 Task: Change  the formatting of the data  Which is Greater than 10 in conditional formating, put the option 'Green Fill with Dark Green Text. . 'In the sheet   Powerhouse Sales log   book
Action: Mouse moved to (332, 312)
Screenshot: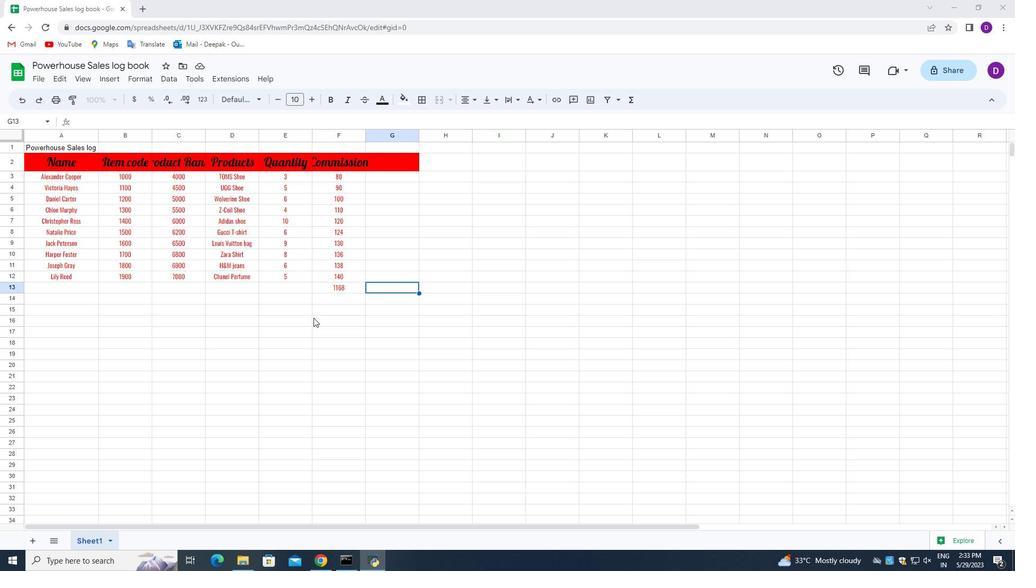 
Action: Mouse scrolled (332, 313) with delta (0, 0)
Screenshot: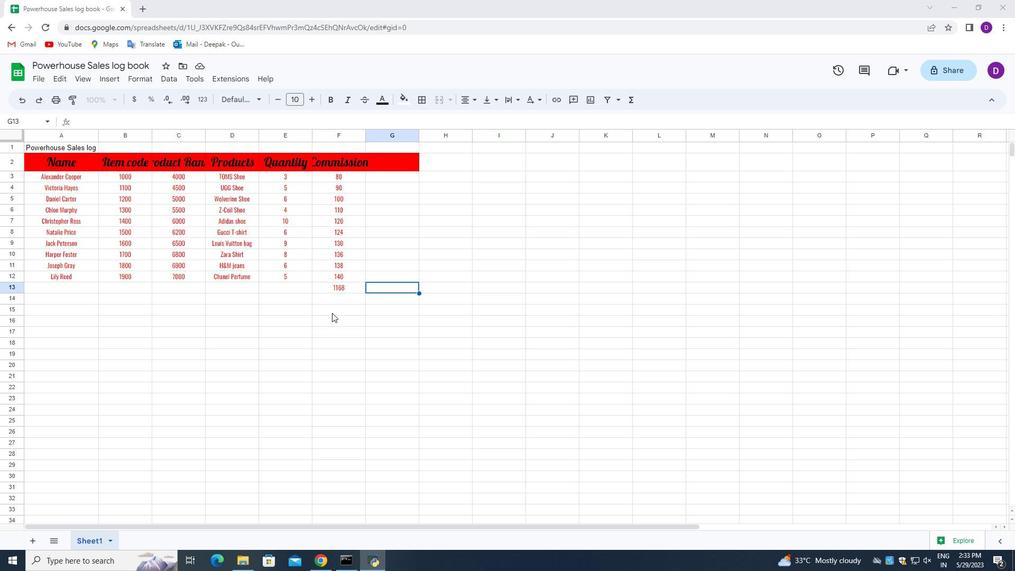 
Action: Mouse scrolled (332, 313) with delta (0, 0)
Screenshot: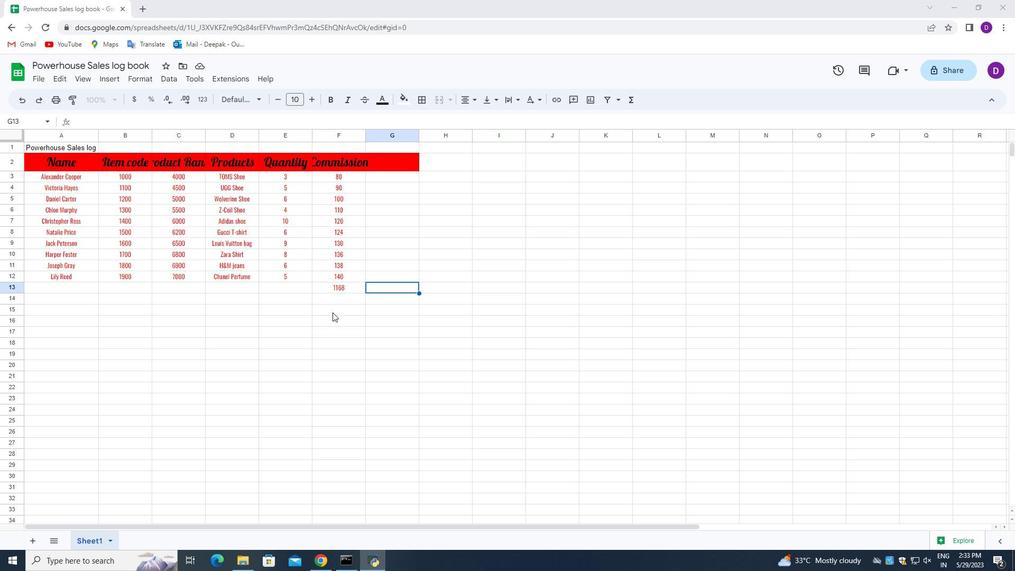 
Action: Mouse scrolled (332, 313) with delta (0, 0)
Screenshot: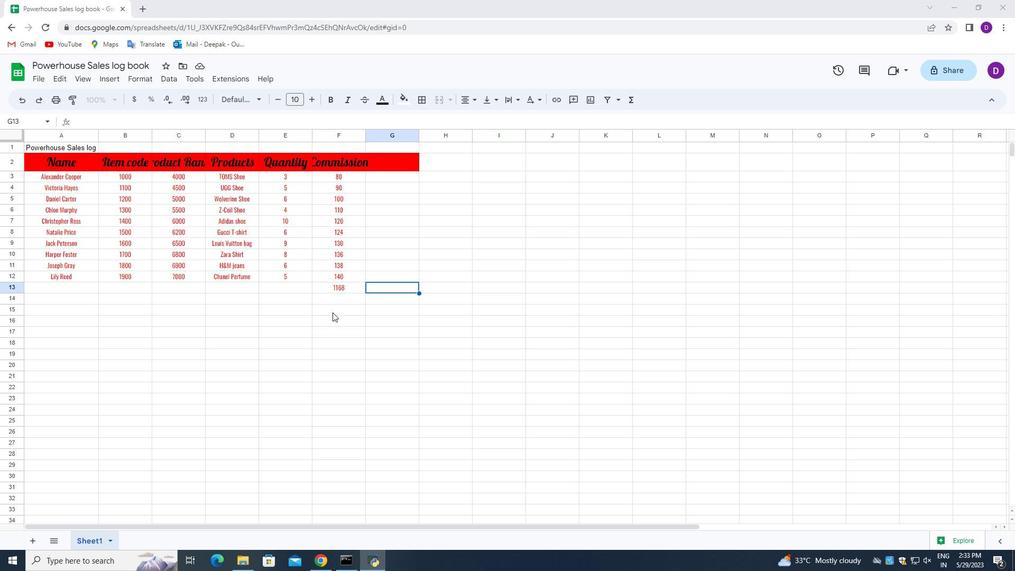 
Action: Mouse moved to (31, 159)
Screenshot: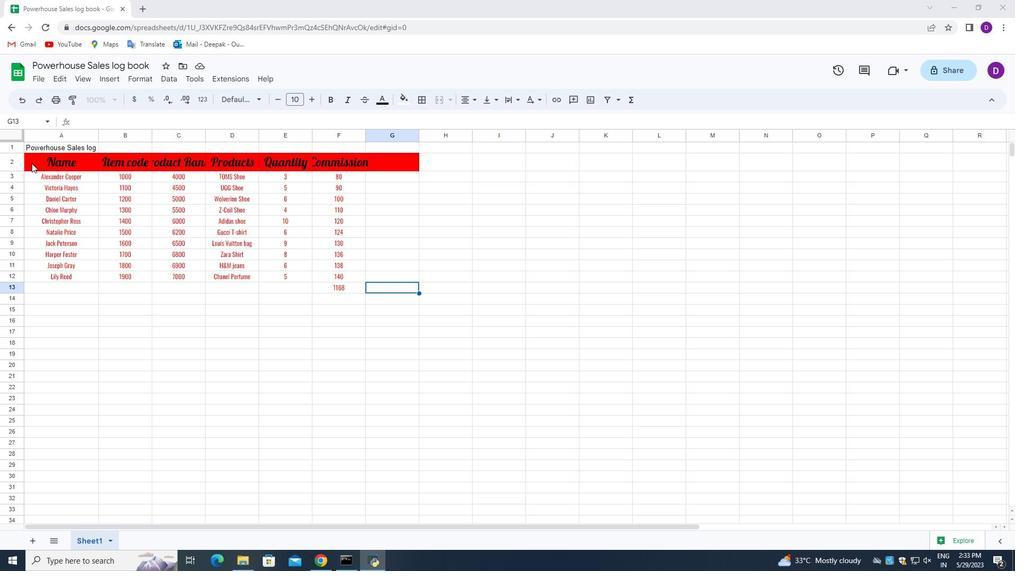 
Action: Mouse pressed left at (31, 159)
Screenshot: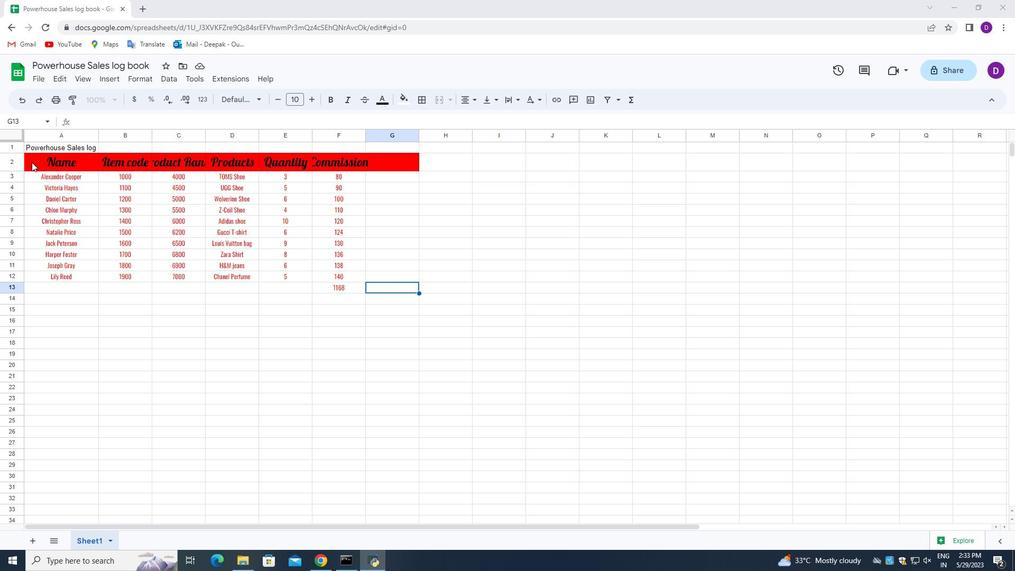 
Action: Mouse moved to (298, 252)
Screenshot: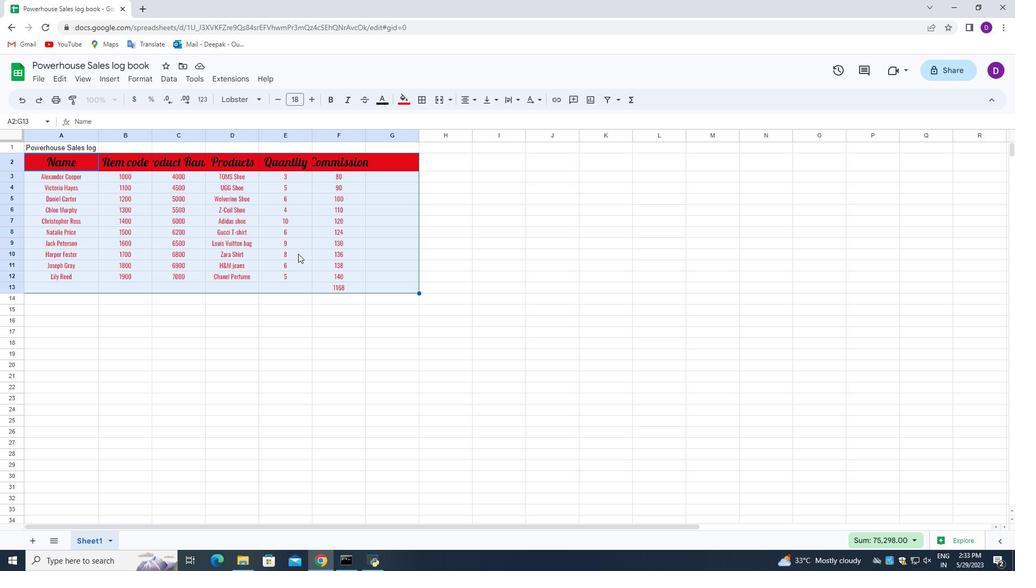 
Action: Mouse scrolled (298, 253) with delta (0, 0)
Screenshot: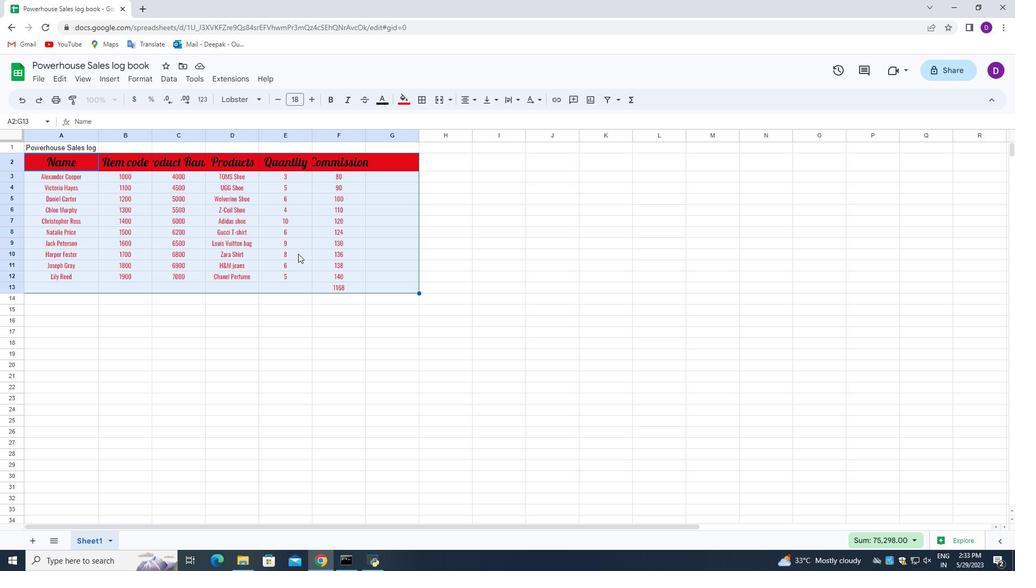 
Action: Mouse scrolled (298, 252) with delta (0, 0)
Screenshot: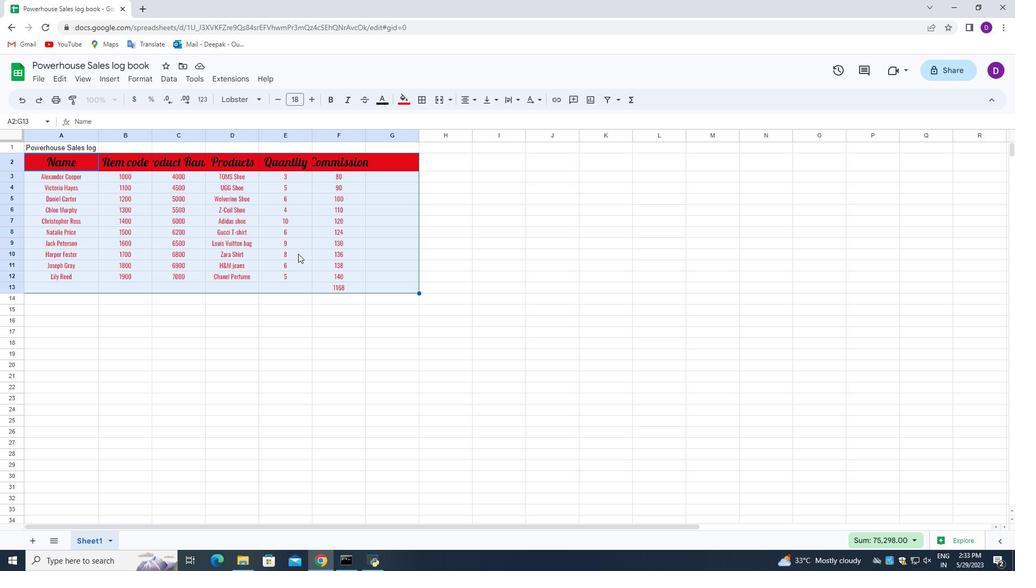 
Action: Mouse scrolled (298, 252) with delta (0, 0)
Screenshot: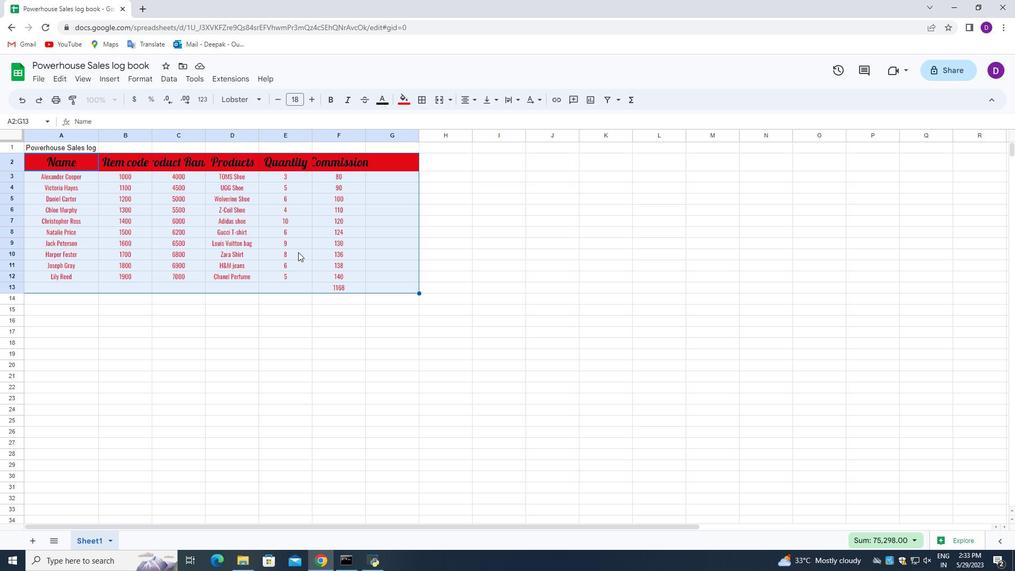 
Action: Mouse moved to (137, 78)
Screenshot: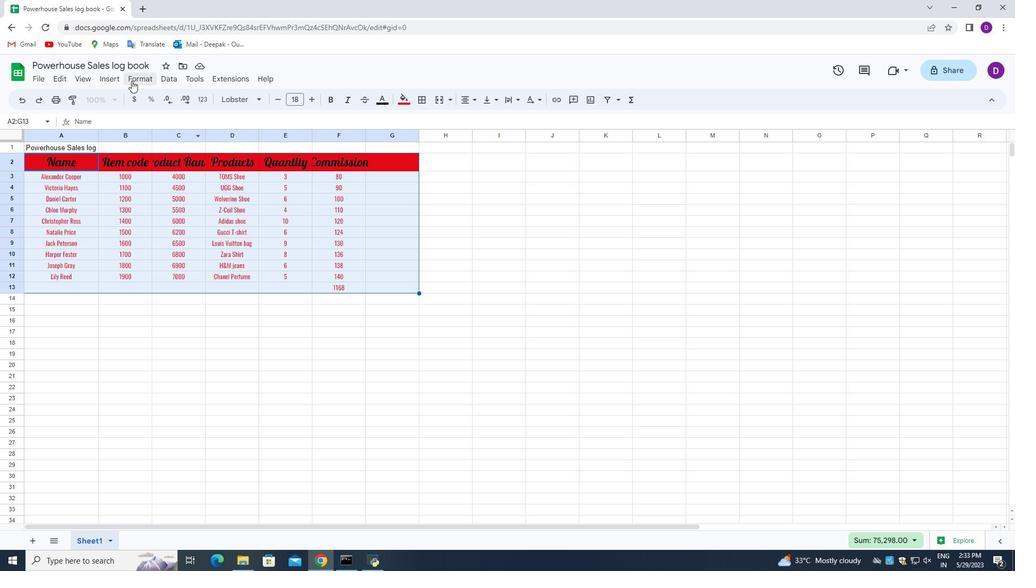 
Action: Mouse pressed left at (137, 78)
Screenshot: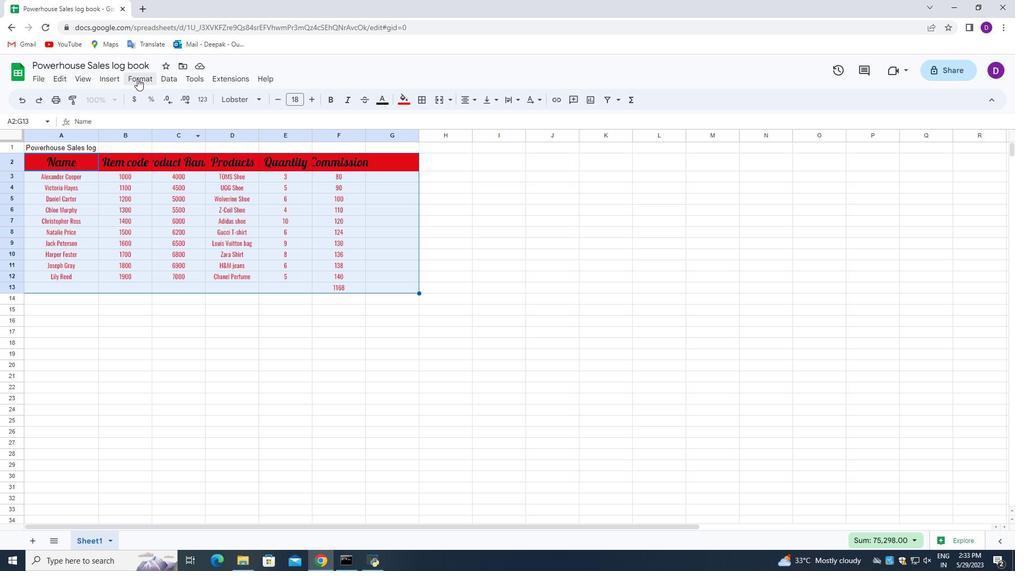 
Action: Mouse moved to (193, 259)
Screenshot: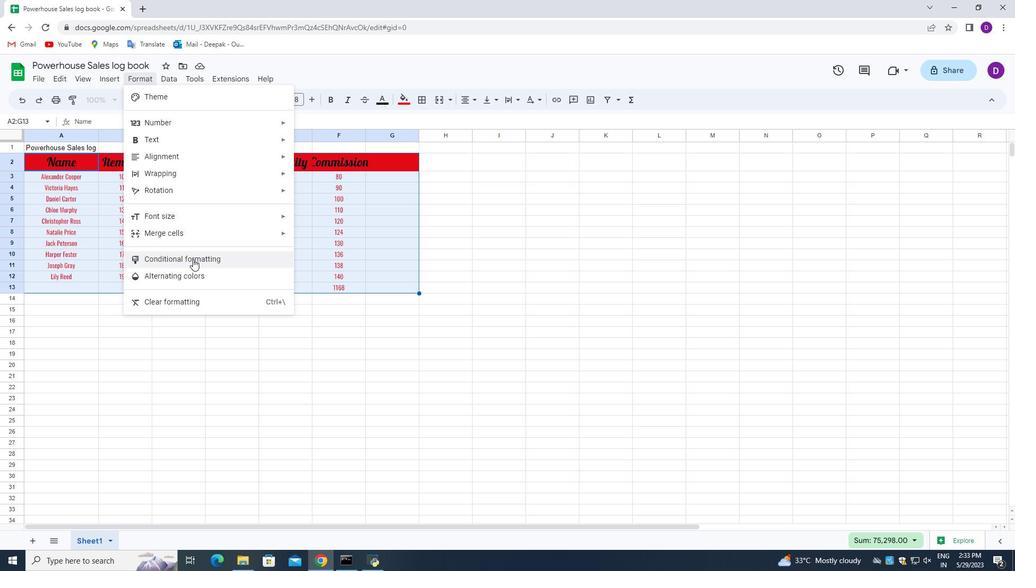 
Action: Mouse pressed left at (193, 259)
Screenshot: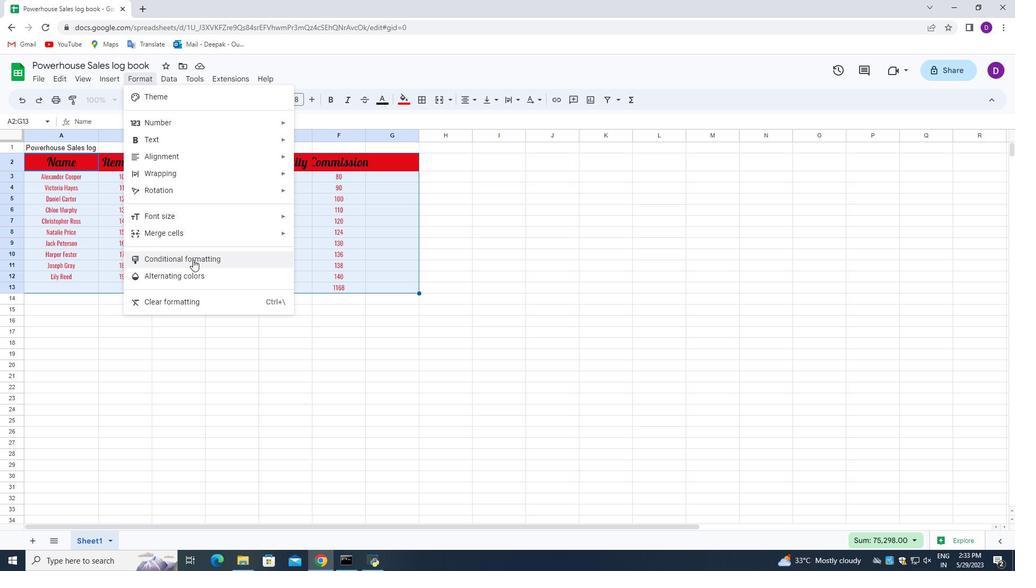 
Action: Mouse moved to (937, 243)
Screenshot: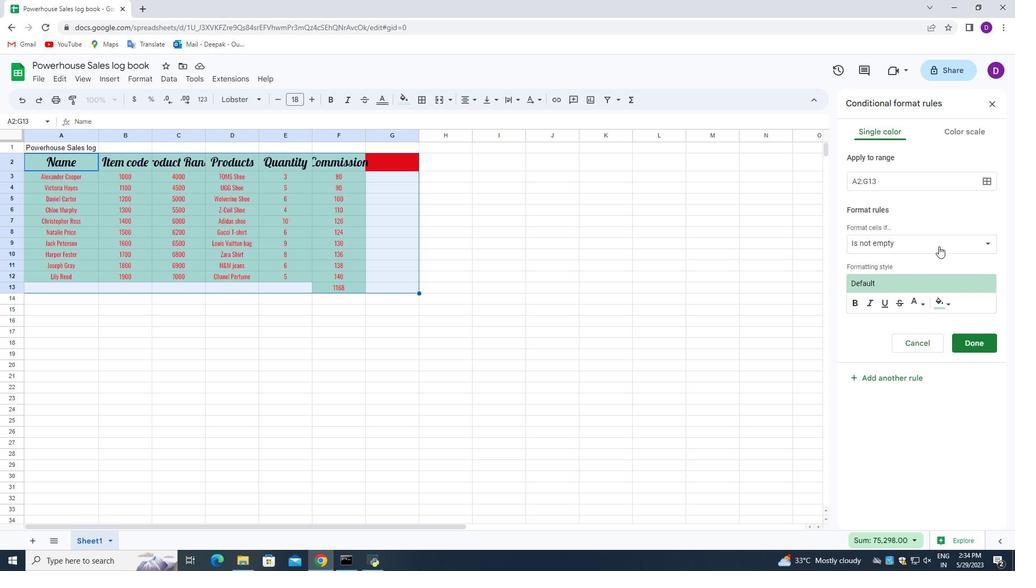 
Action: Mouse pressed left at (937, 243)
Screenshot: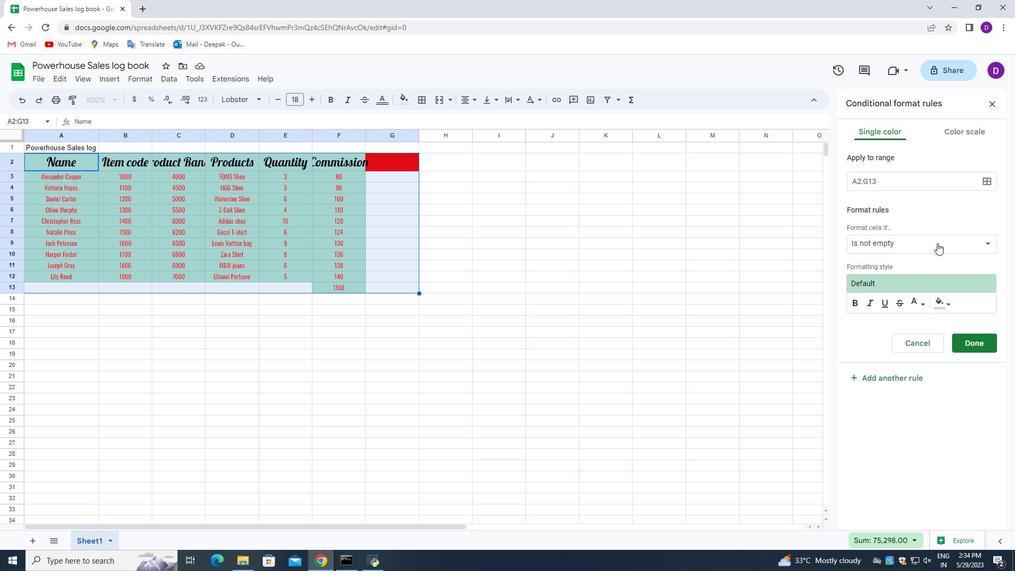 
Action: Mouse moved to (907, 409)
Screenshot: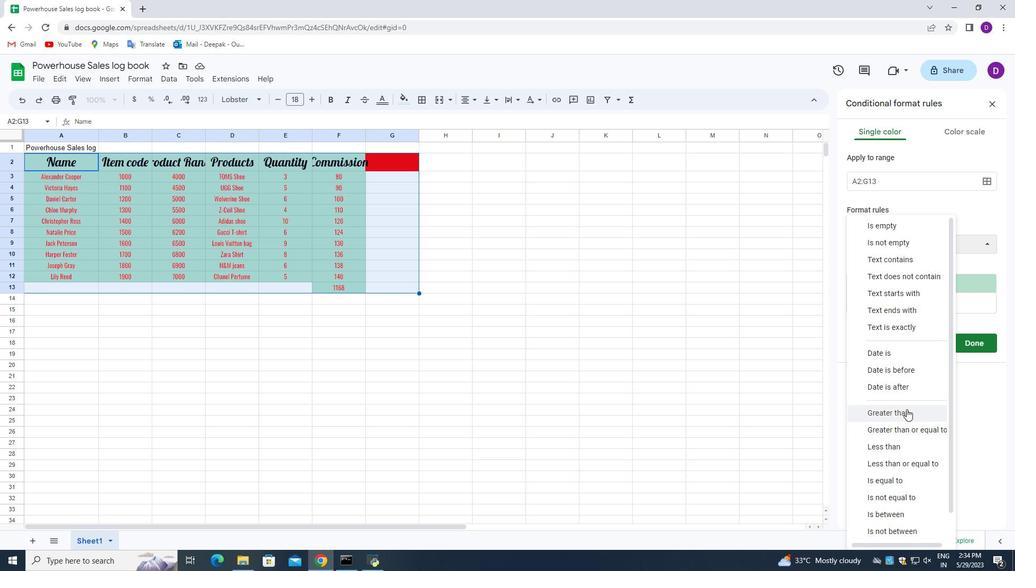 
Action: Mouse pressed left at (907, 409)
Screenshot: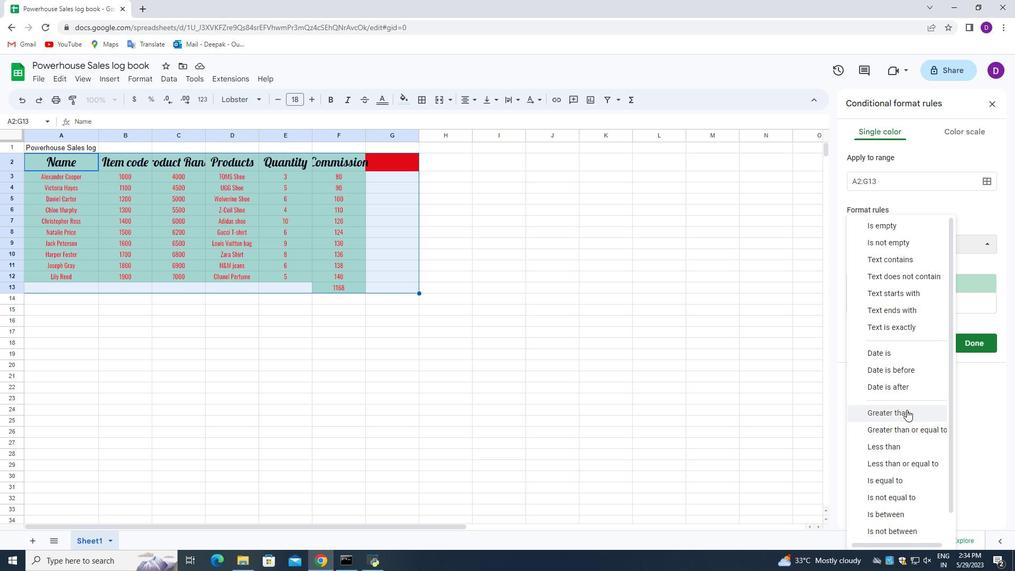 
Action: Mouse moved to (884, 267)
Screenshot: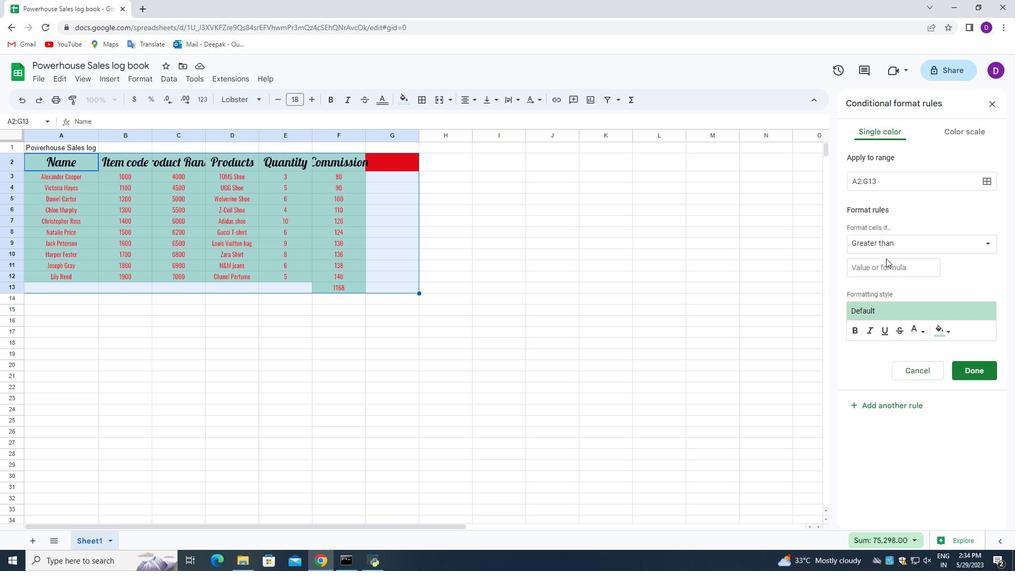
Action: Mouse pressed left at (884, 267)
Screenshot: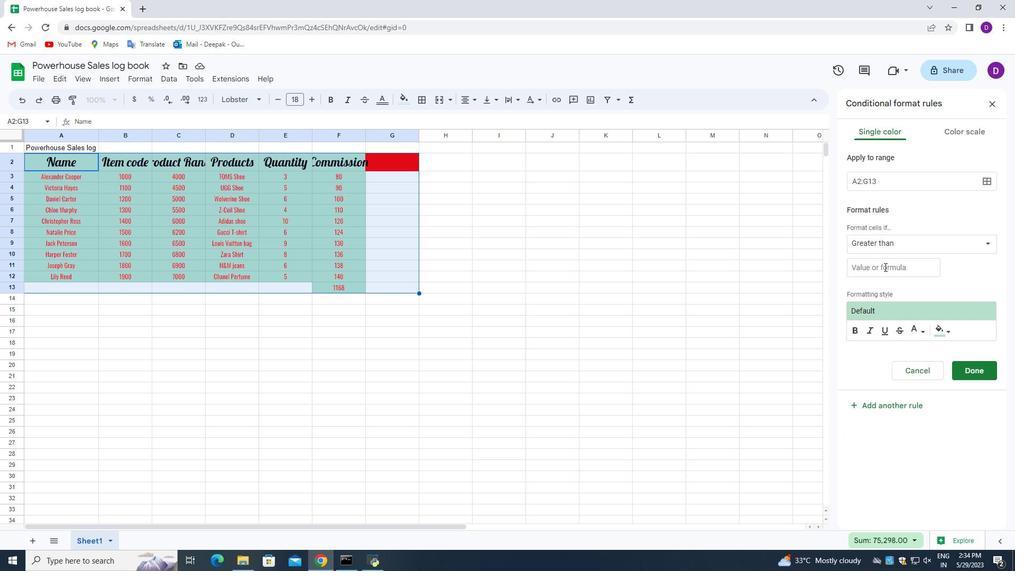
Action: Mouse moved to (438, 241)
Screenshot: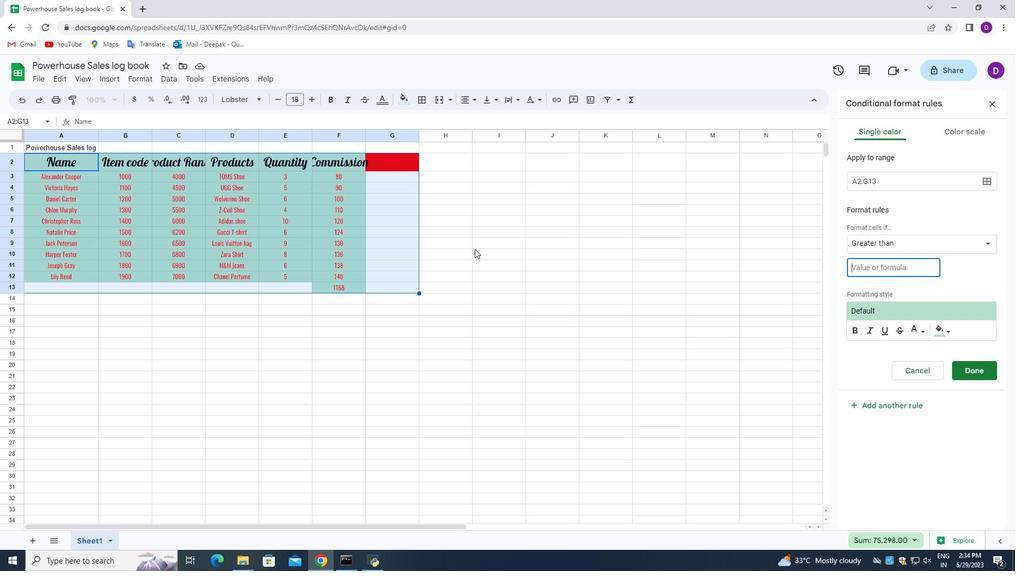
Action: Mouse pressed left at (438, 241)
Screenshot: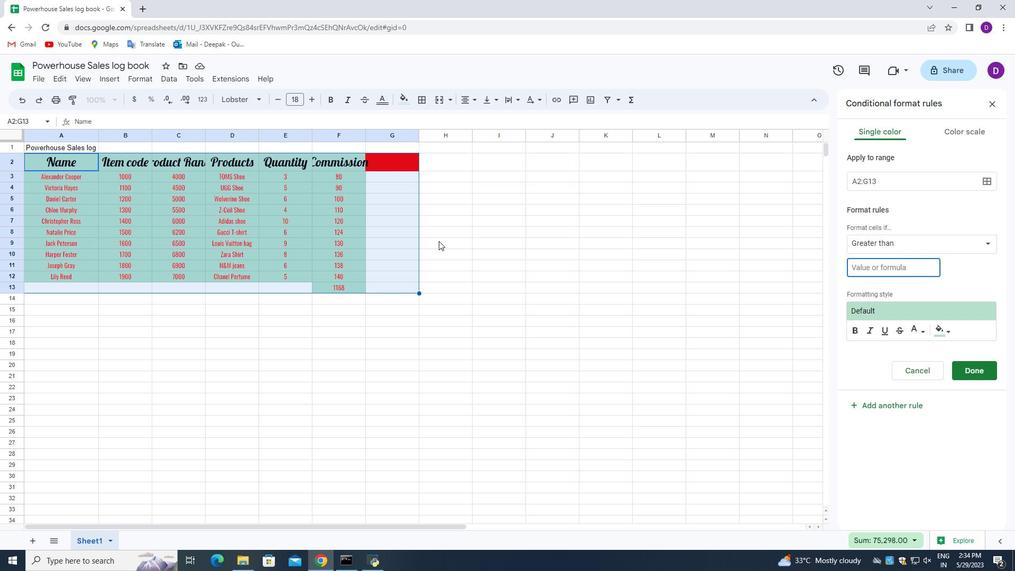 
Action: Mouse moved to (326, 174)
Screenshot: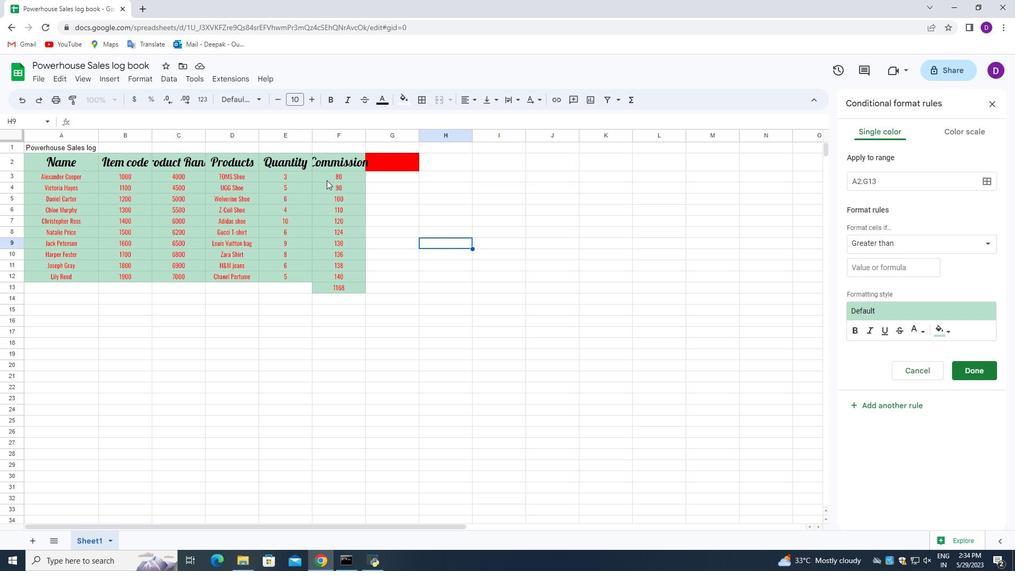 
Action: Key pressed ctrl+Z
Screenshot: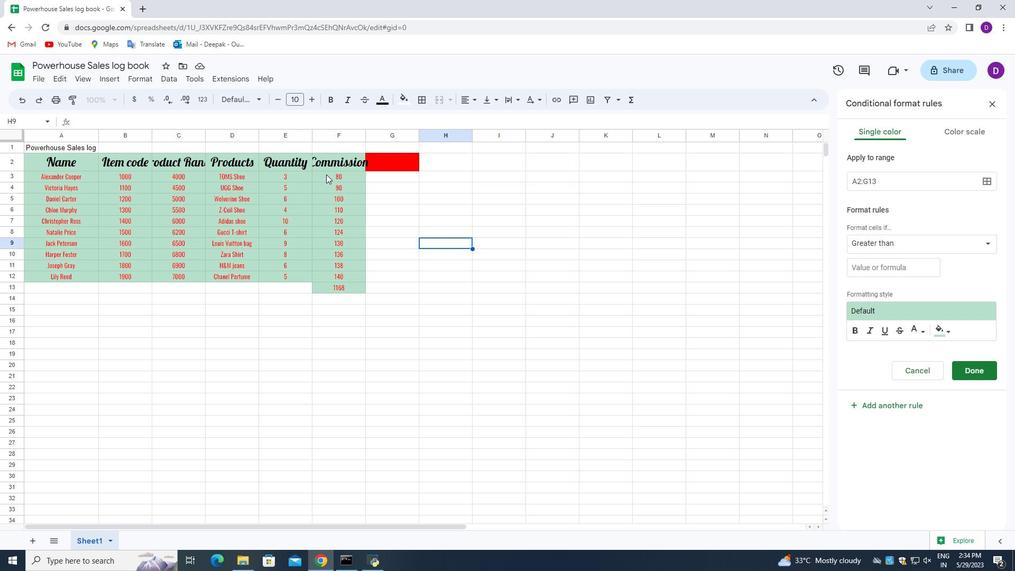 
Action: Mouse moved to (487, 219)
Screenshot: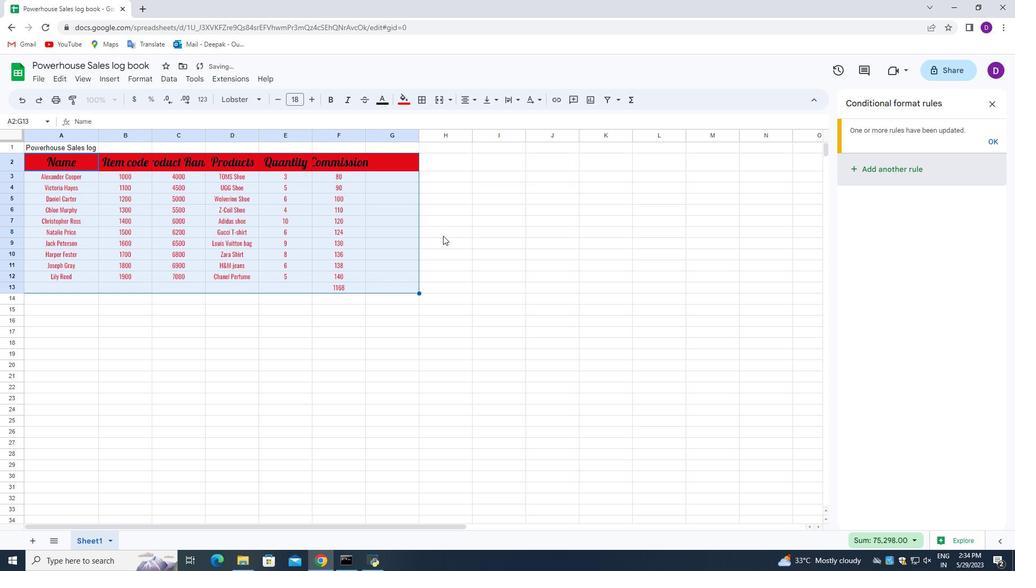 
Action: Mouse pressed left at (487, 219)
Screenshot: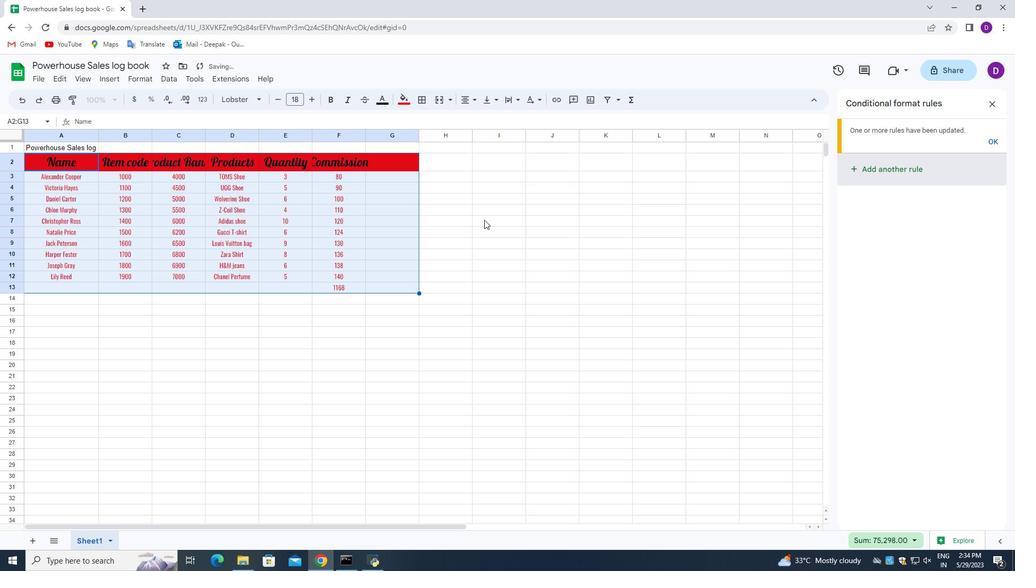 
Action: Mouse moved to (324, 175)
Screenshot: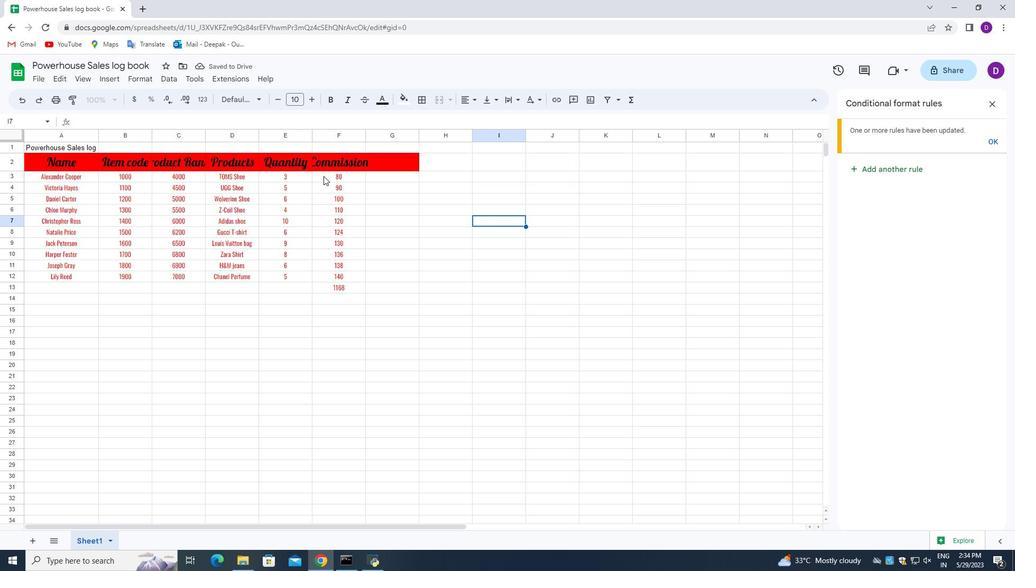 
Action: Mouse pressed left at (324, 175)
Screenshot: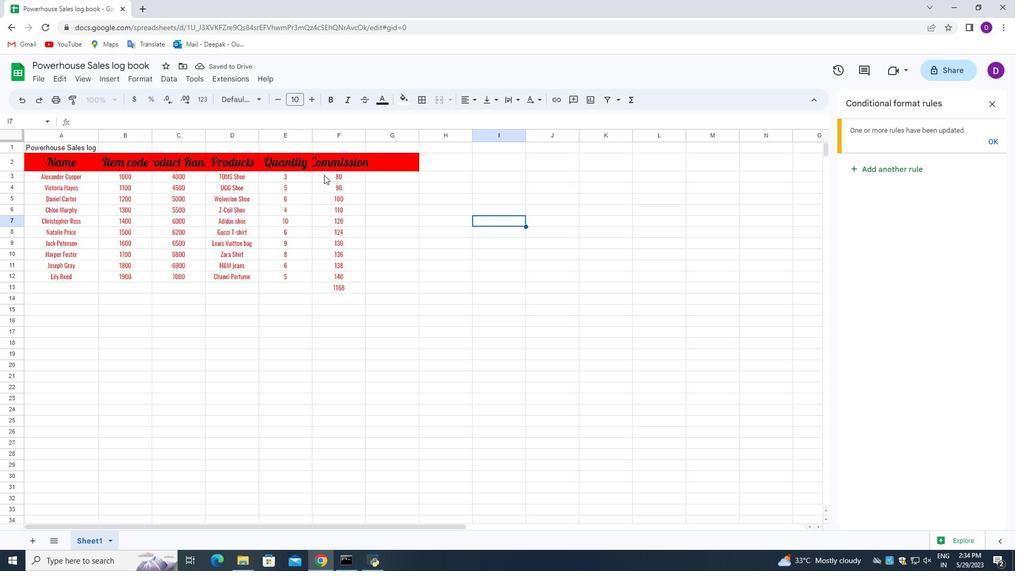 
Action: Mouse moved to (141, 80)
Screenshot: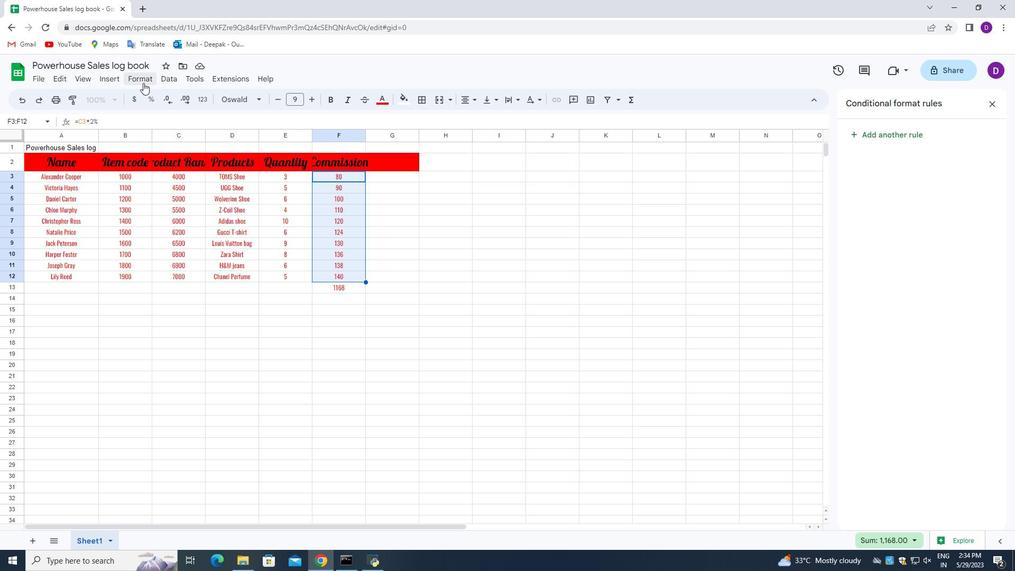 
Action: Mouse pressed left at (141, 80)
Screenshot: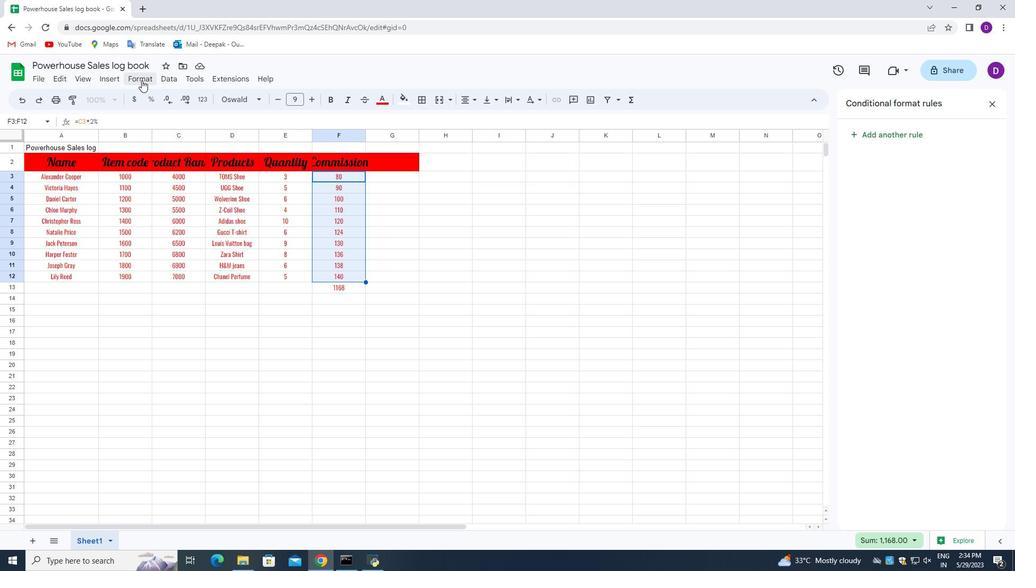 
Action: Mouse moved to (179, 261)
Screenshot: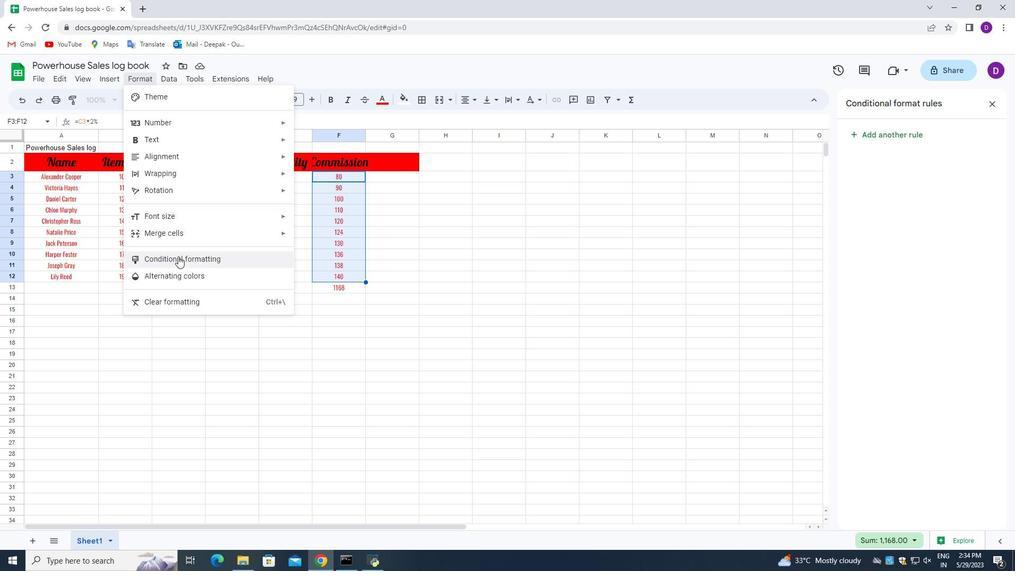 
Action: Mouse pressed left at (179, 261)
Screenshot: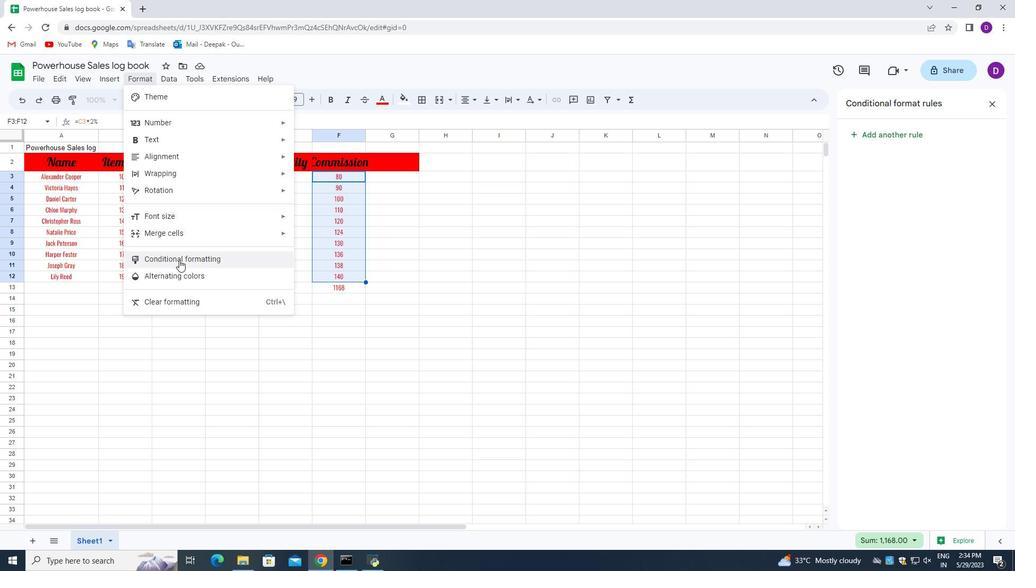 
Action: Mouse moved to (914, 247)
Screenshot: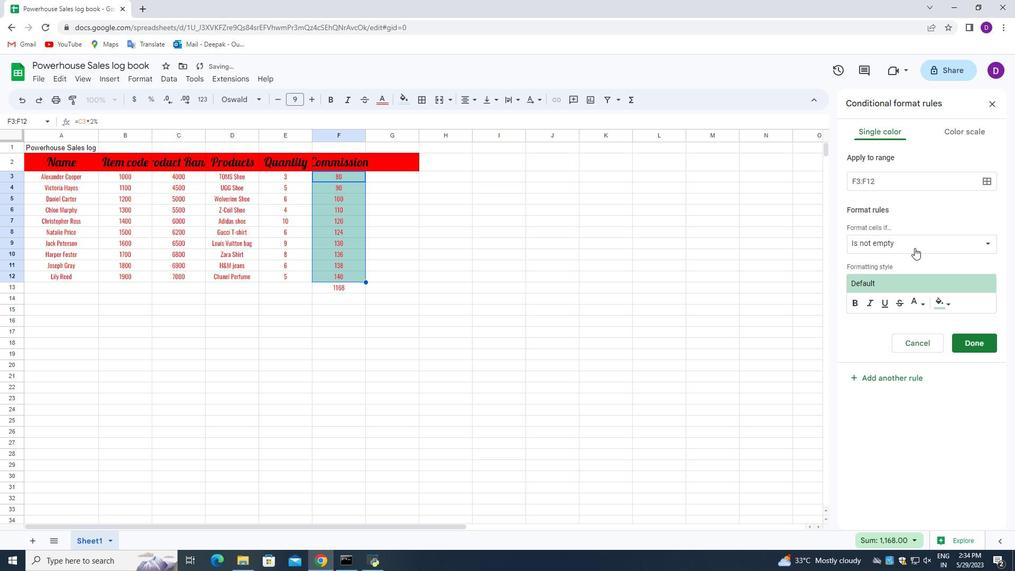 
Action: Mouse pressed left at (914, 247)
Screenshot: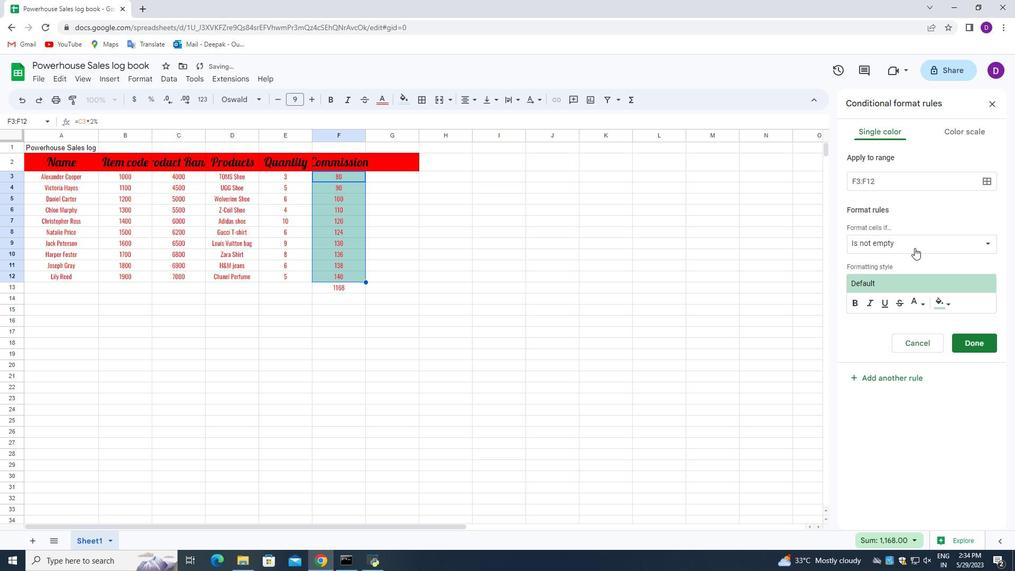 
Action: Mouse moved to (895, 411)
Screenshot: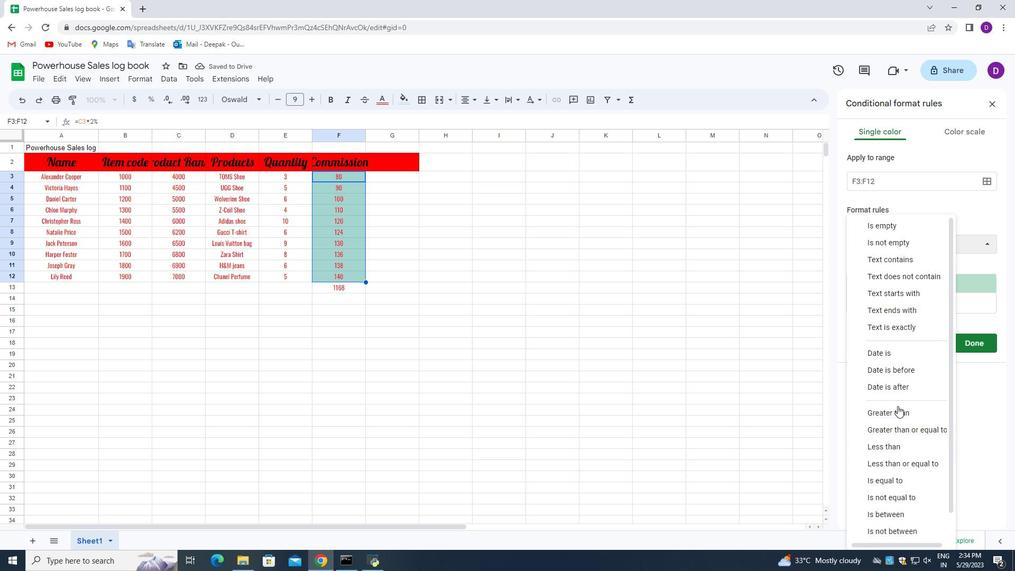 
Action: Mouse pressed left at (895, 411)
Screenshot: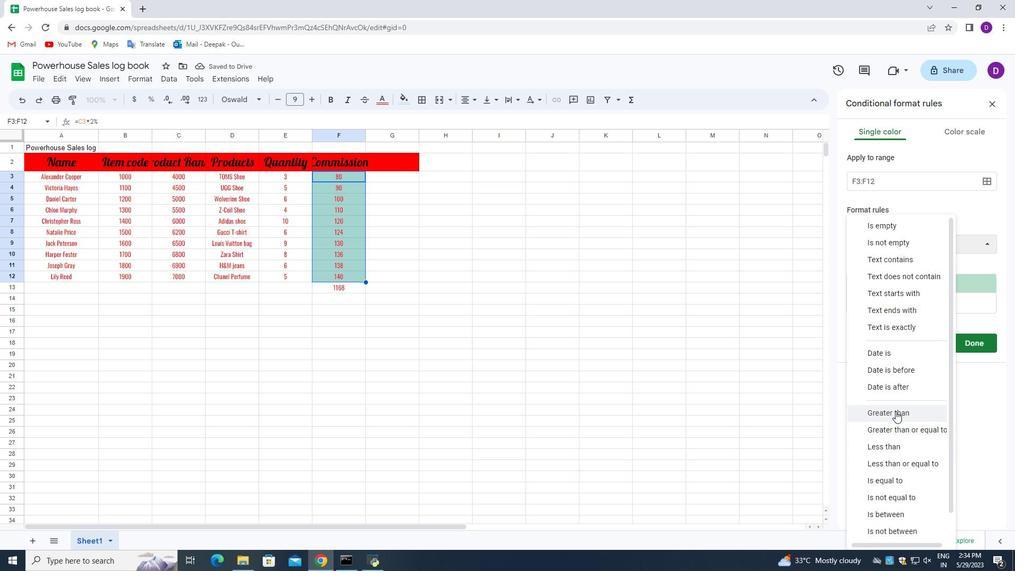 
Action: Mouse moved to (871, 268)
Screenshot: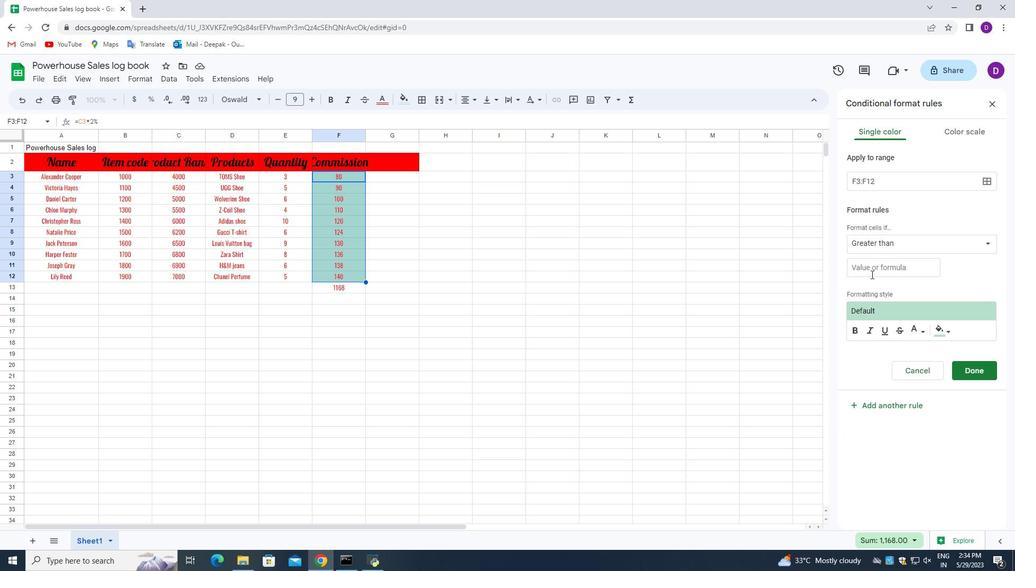 
Action: Mouse pressed left at (871, 268)
Screenshot: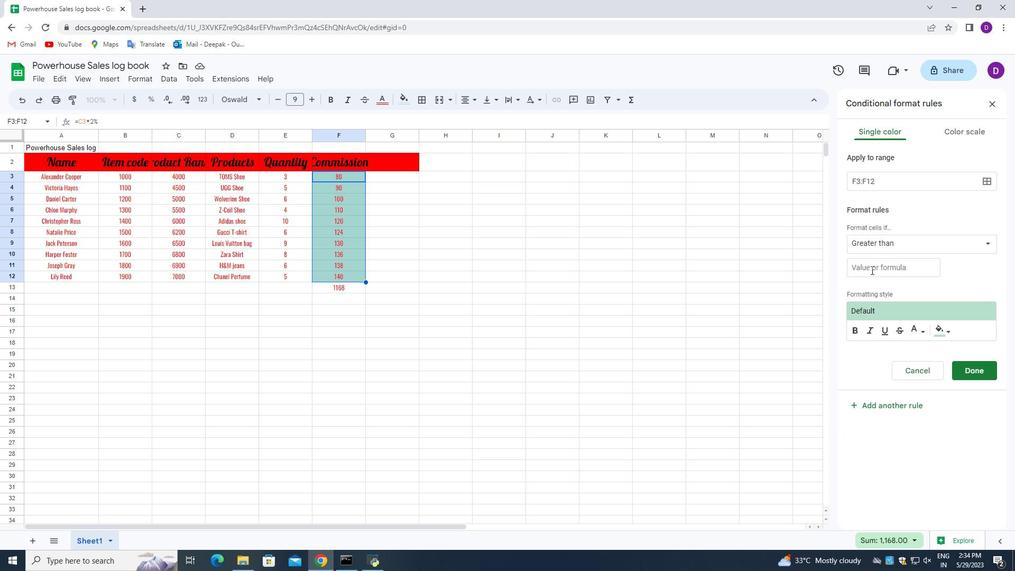 
Action: Key pressed 10
Screenshot: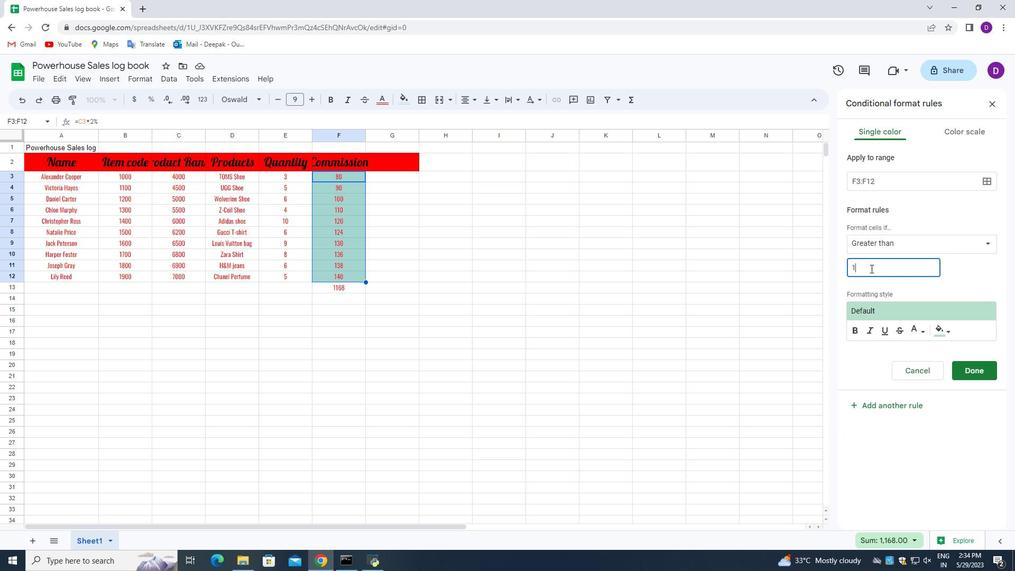 
Action: Mouse moved to (918, 333)
Screenshot: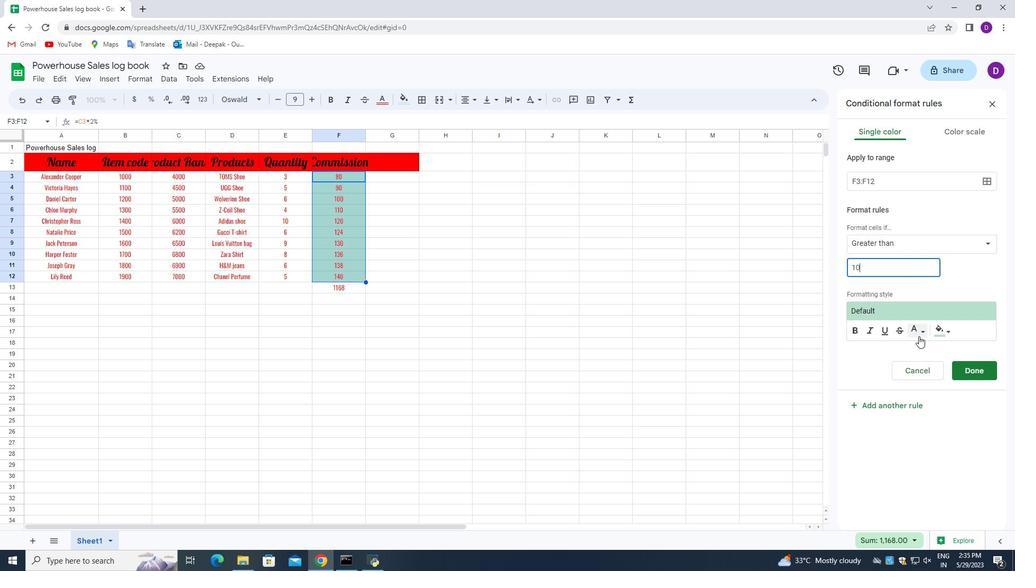 
Action: Mouse pressed left at (918, 333)
Screenshot: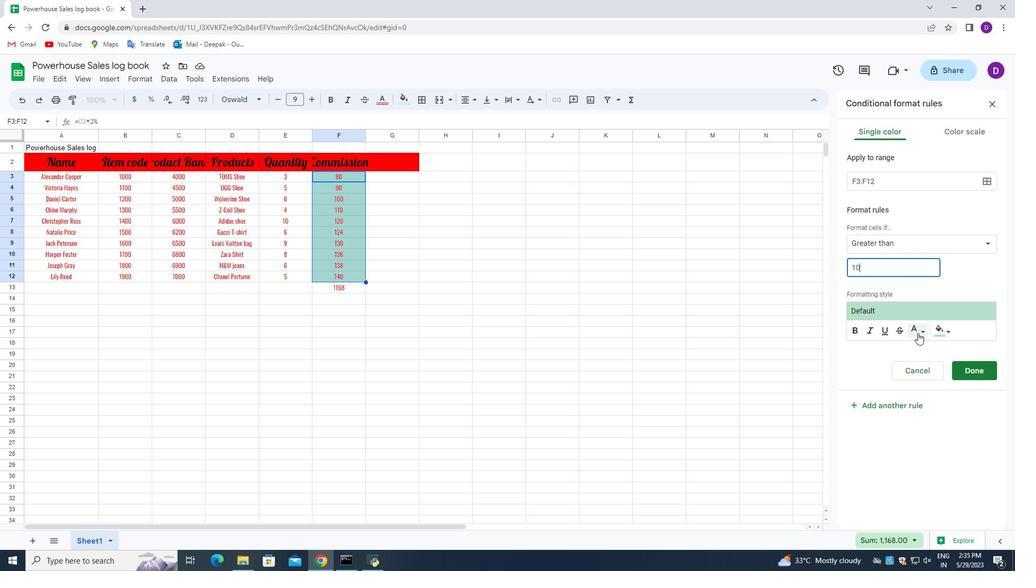 
Action: Mouse moved to (858, 448)
Screenshot: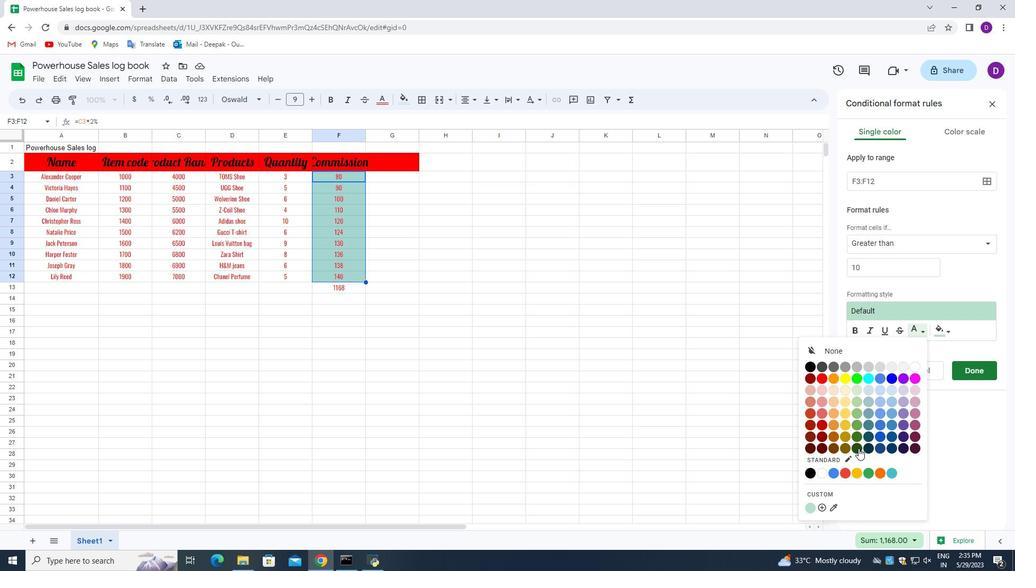 
Action: Mouse pressed left at (858, 448)
Screenshot: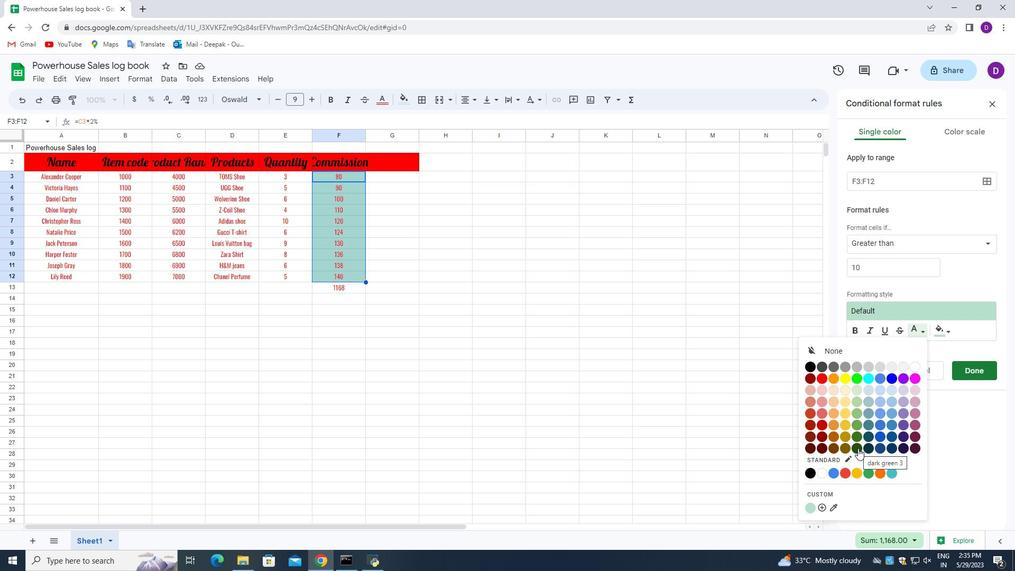 
Action: Mouse moved to (943, 333)
Screenshot: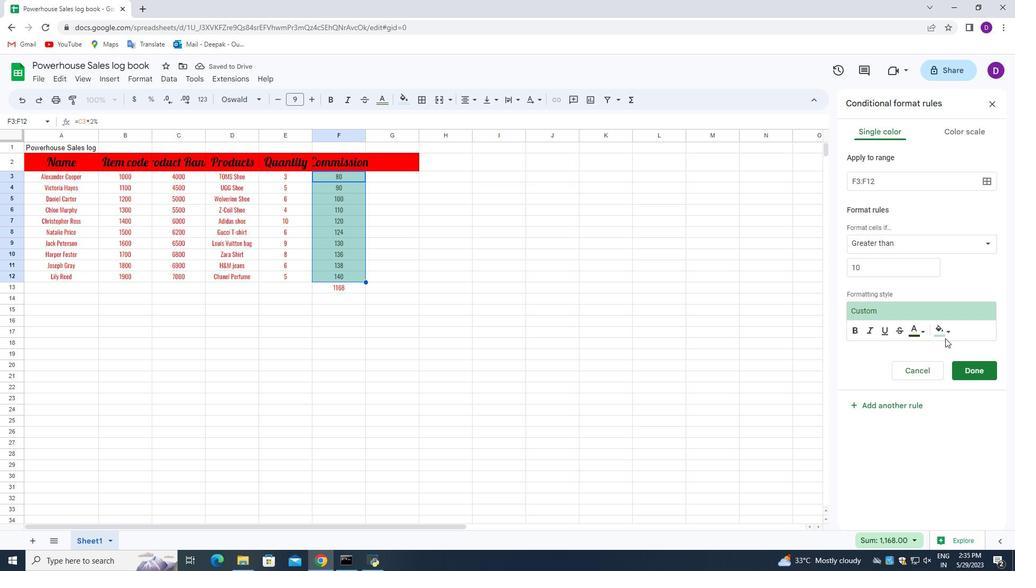 
Action: Mouse pressed left at (943, 333)
Screenshot: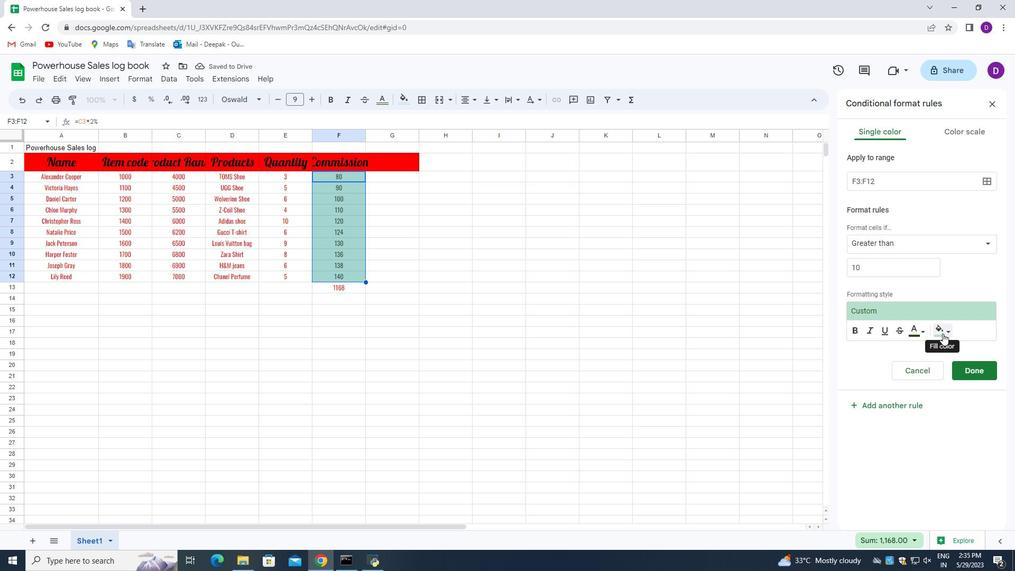 
Action: Mouse moved to (973, 408)
Screenshot: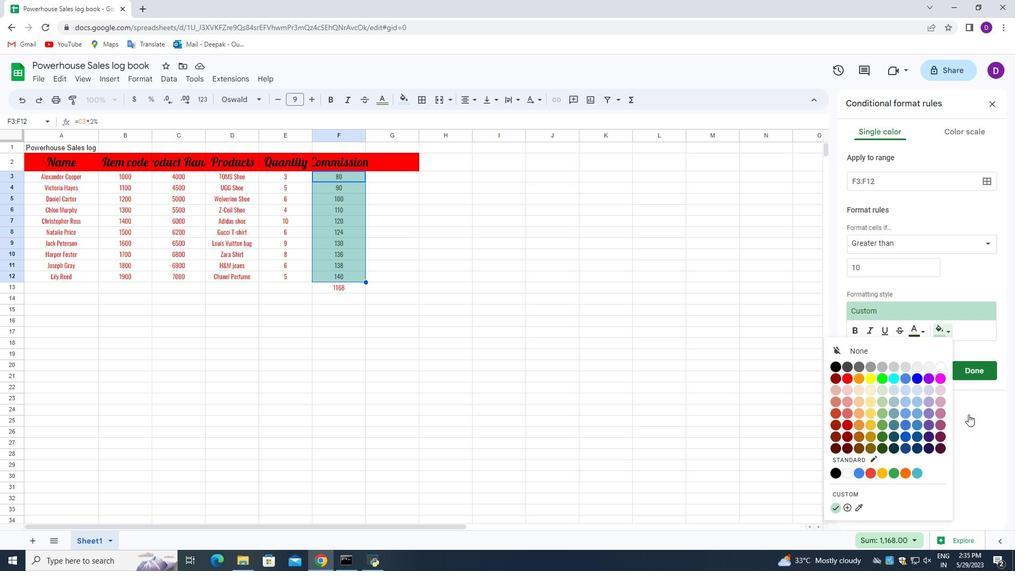 
Action: Mouse pressed left at (973, 408)
Screenshot: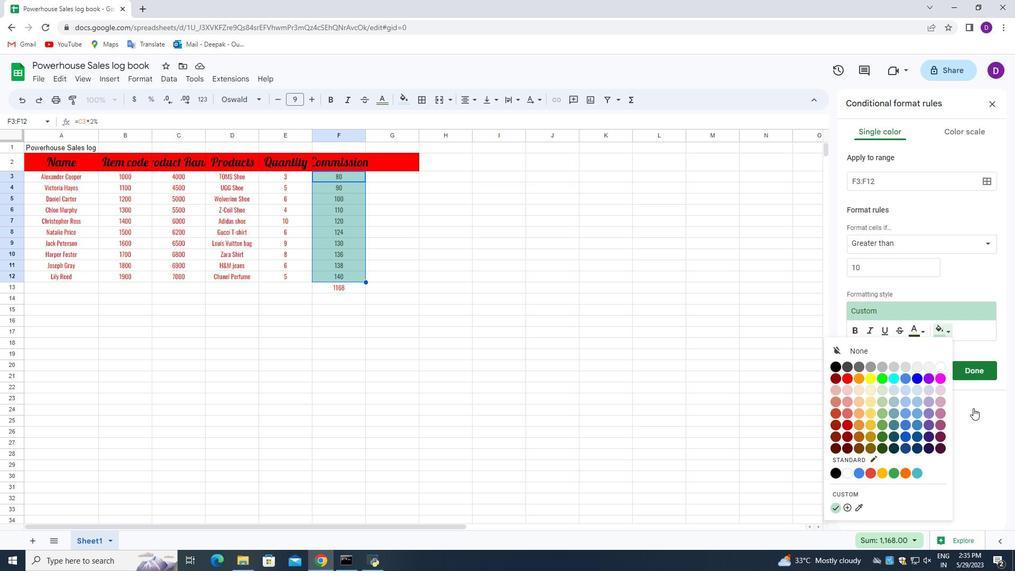
Action: Mouse moved to (970, 371)
Screenshot: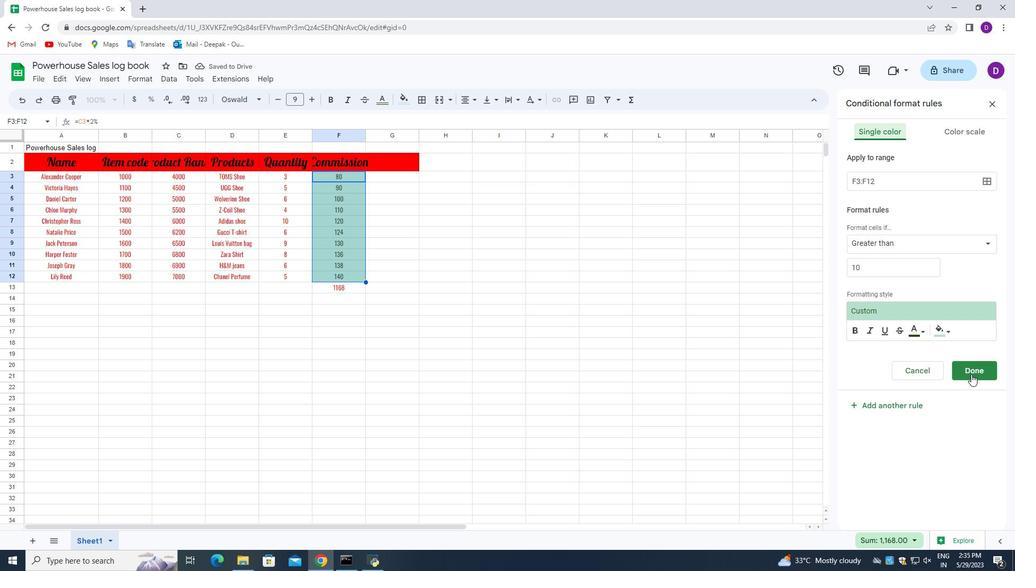 
Action: Mouse pressed left at (970, 371)
Screenshot: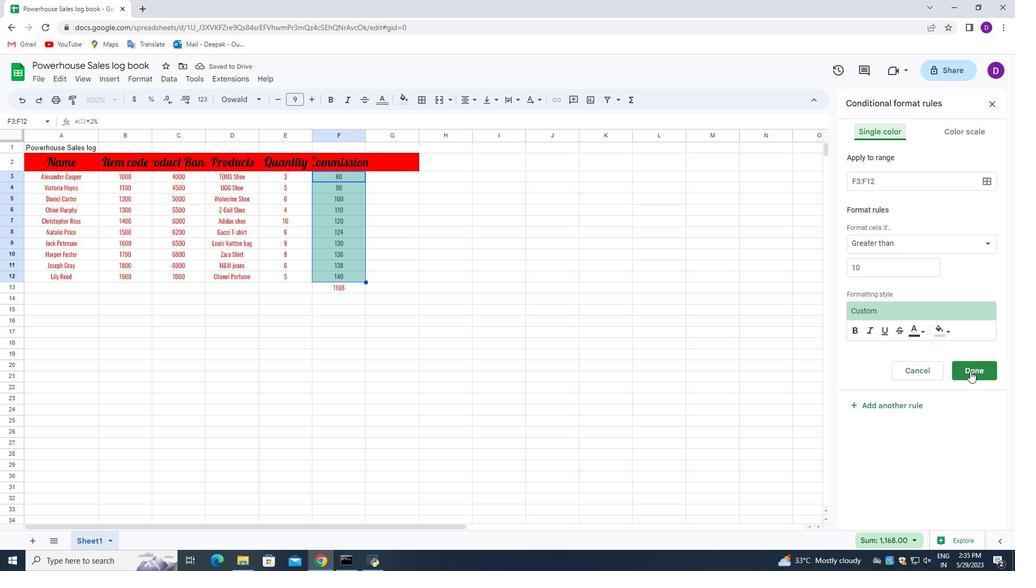 
Action: Mouse moved to (245, 311)
Screenshot: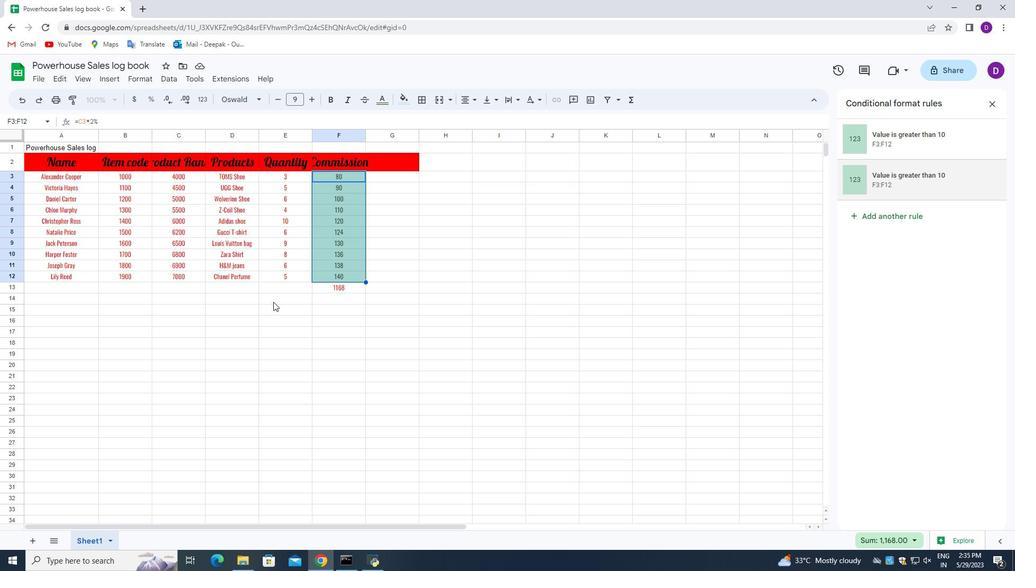 
Action: Mouse scrolled (245, 312) with delta (0, 0)
Screenshot: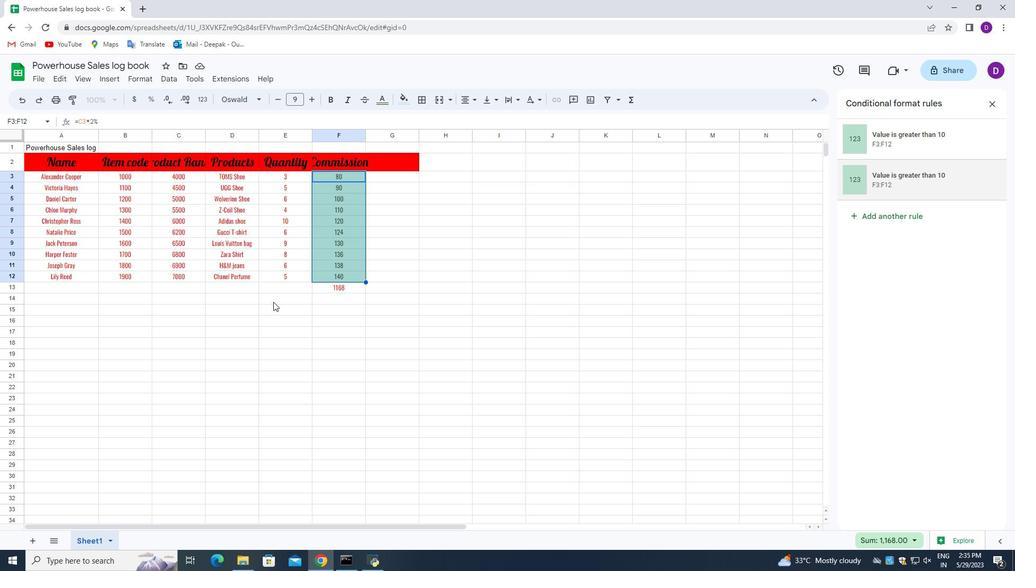 
Action: Mouse moved to (244, 311)
Screenshot: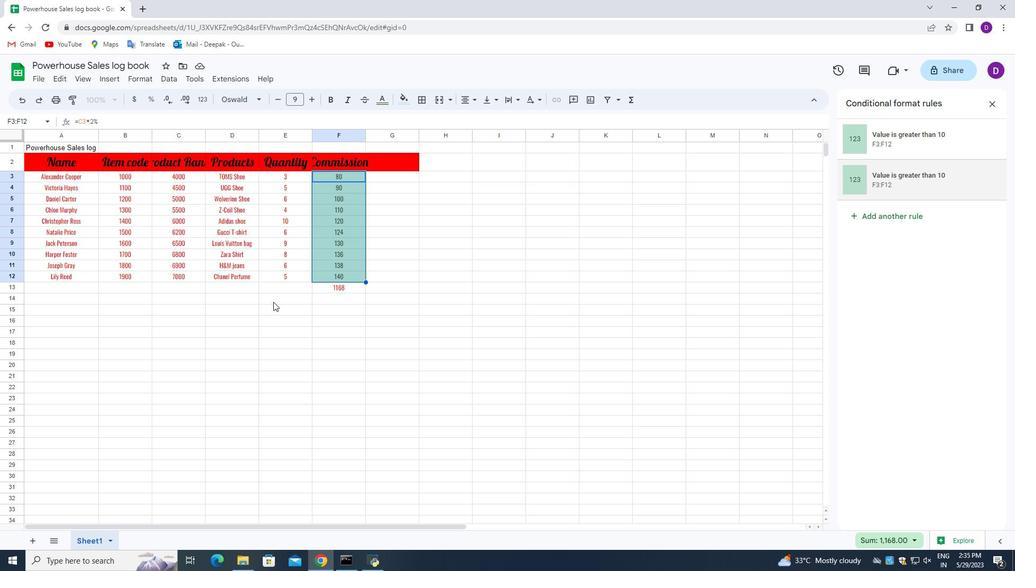 
Action: Mouse scrolled (244, 312) with delta (0, 0)
Screenshot: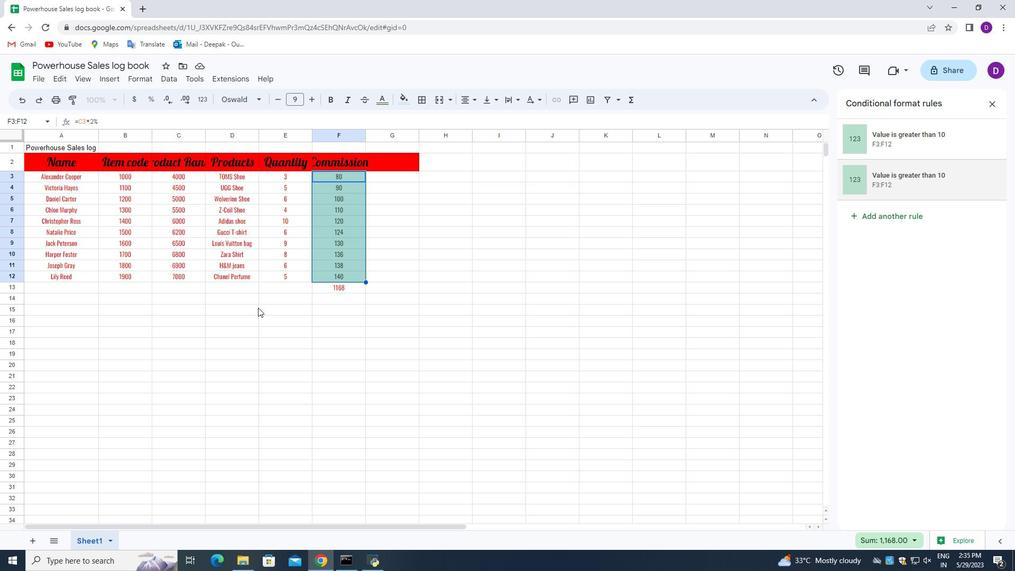 
Action: Mouse scrolled (244, 312) with delta (0, 0)
Screenshot: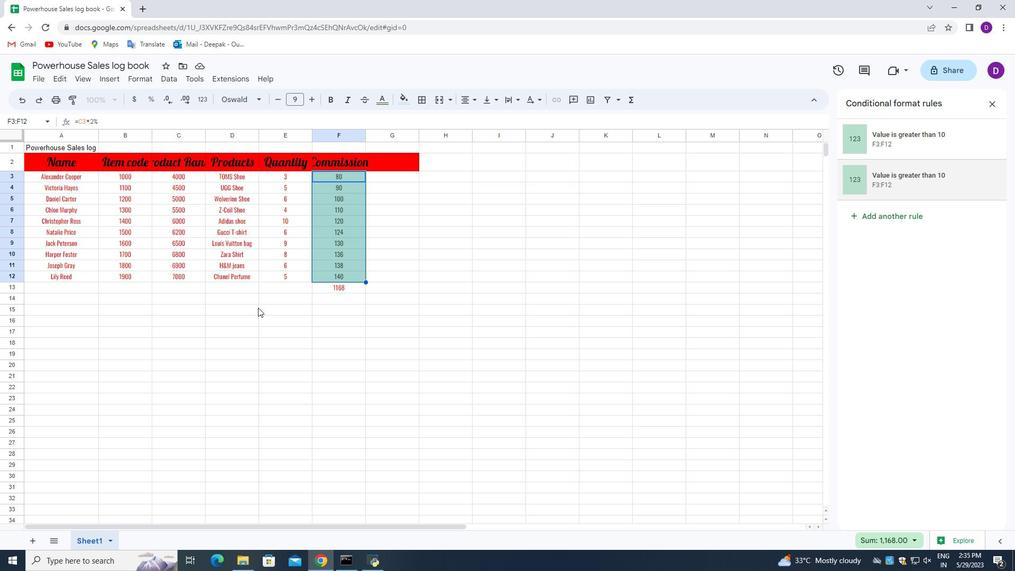 
Action: Mouse scrolled (244, 312) with delta (0, 0)
Screenshot: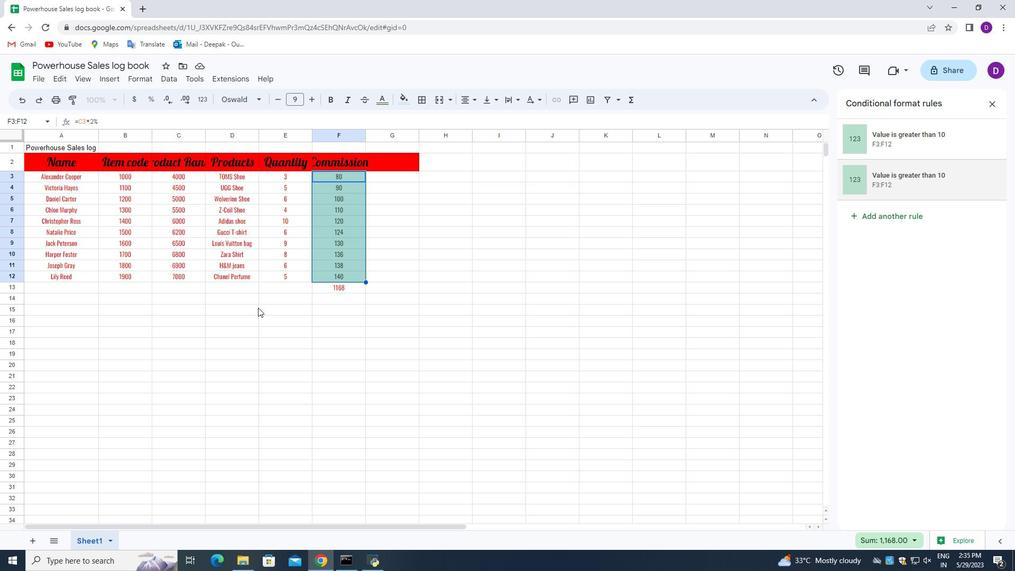 
Action: Mouse scrolled (244, 312) with delta (0, 0)
Screenshot: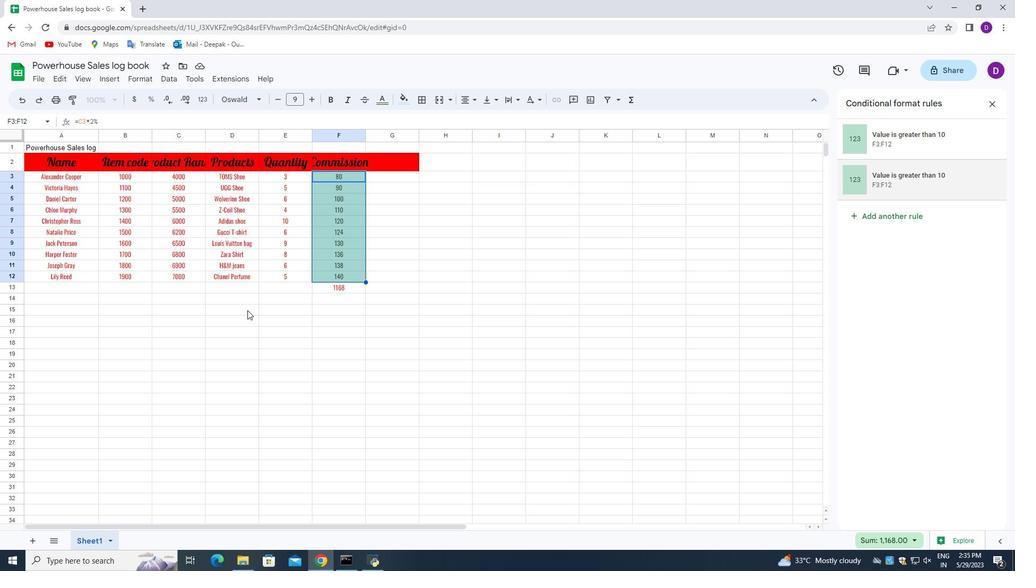 
Action: Mouse moved to (243, 308)
Screenshot: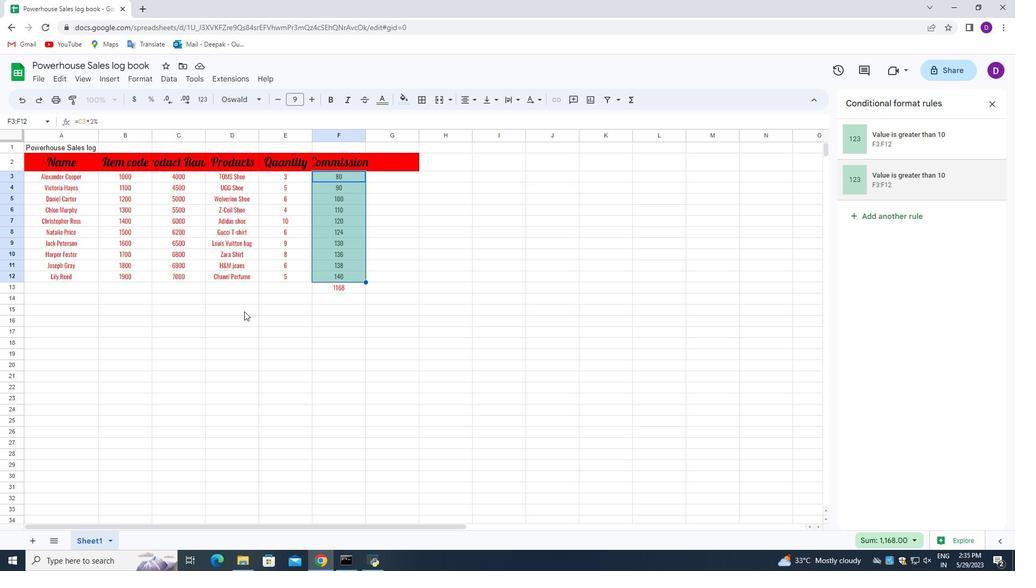 
